 Task: Create a rule from the Recommended list, Task Added to this Project -> add SubTasks in the project ArmourVault with SubTasks Gather and Analyse Requirements , Design and Implement Solution , System Test and UAT , Release to Production / Go Live
Action: Mouse moved to (87, 273)
Screenshot: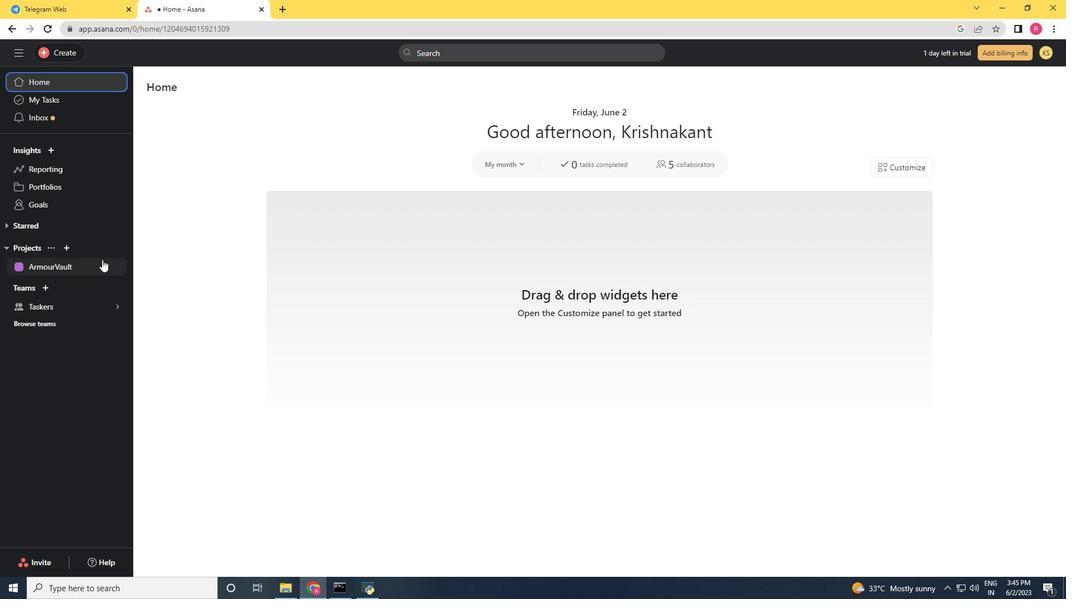 
Action: Mouse pressed left at (87, 273)
Screenshot: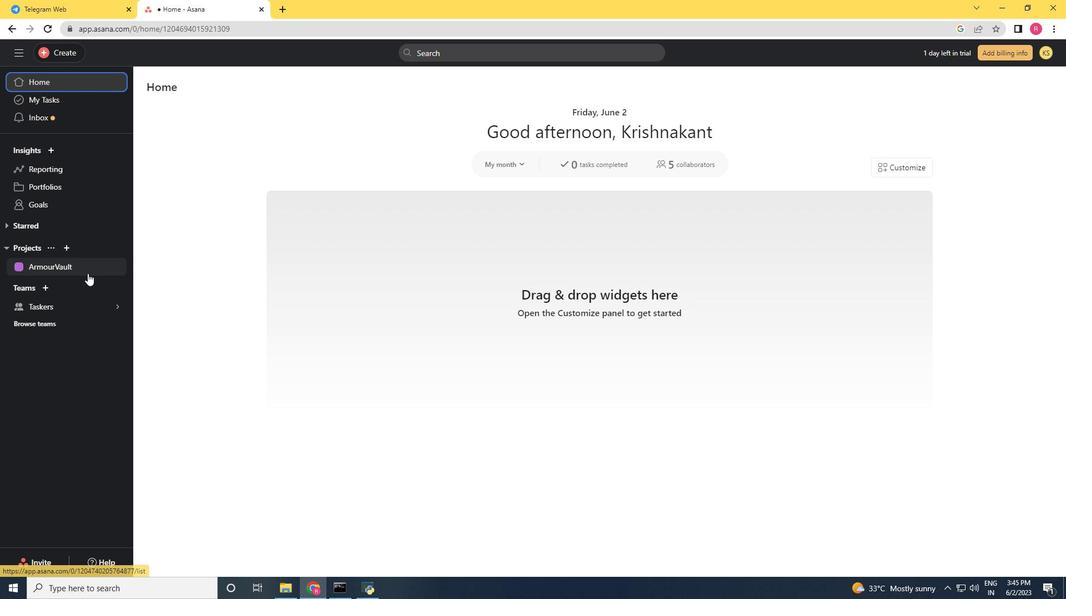 
Action: Mouse moved to (1039, 94)
Screenshot: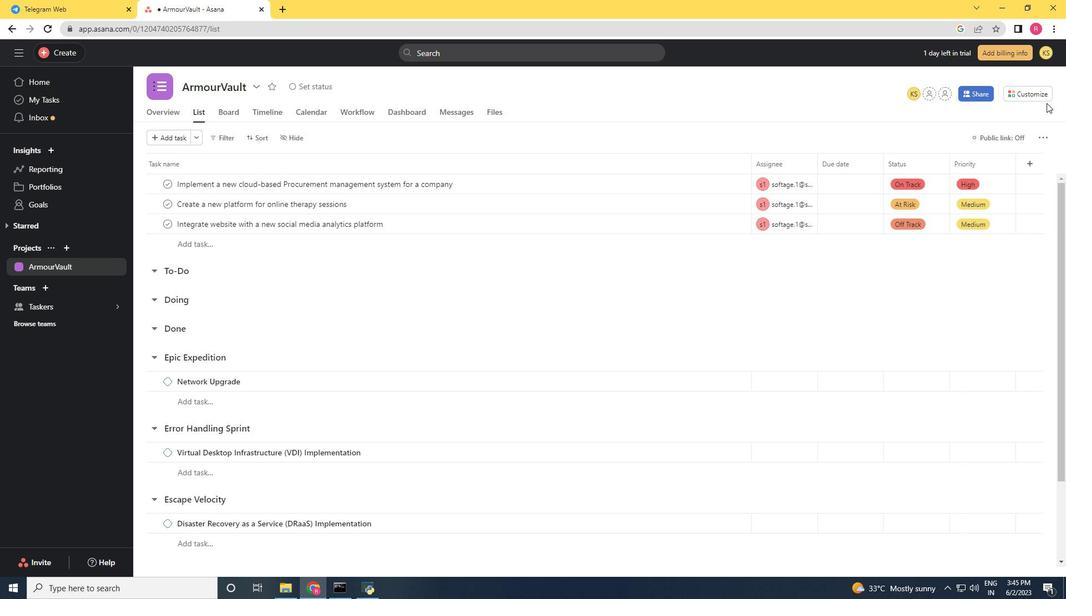 
Action: Mouse pressed left at (1039, 94)
Screenshot: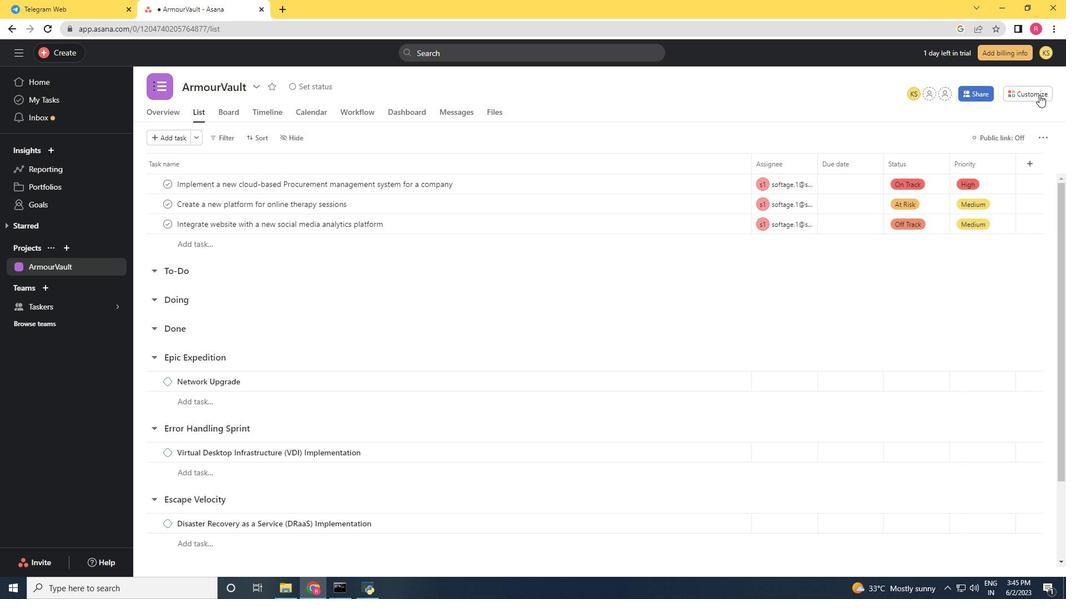 
Action: Mouse moved to (834, 242)
Screenshot: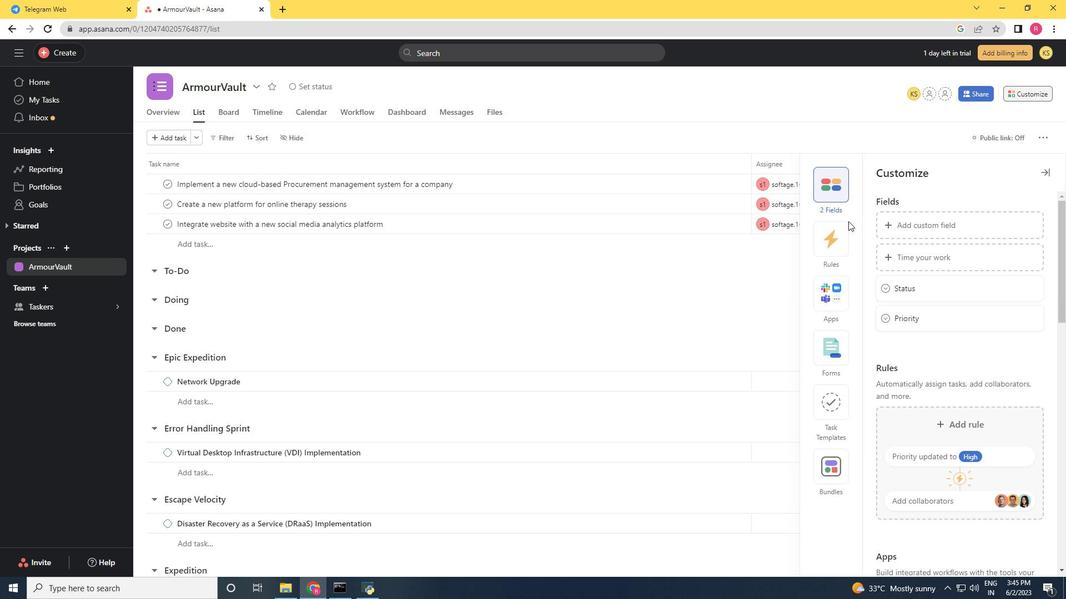 
Action: Mouse pressed left at (834, 242)
Screenshot: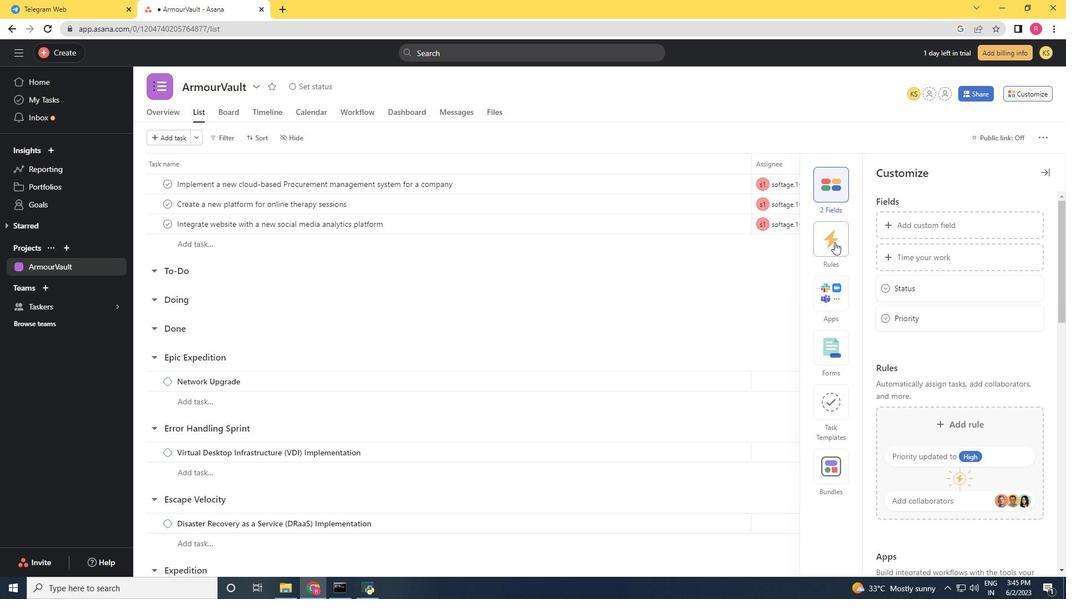 
Action: Mouse moved to (934, 262)
Screenshot: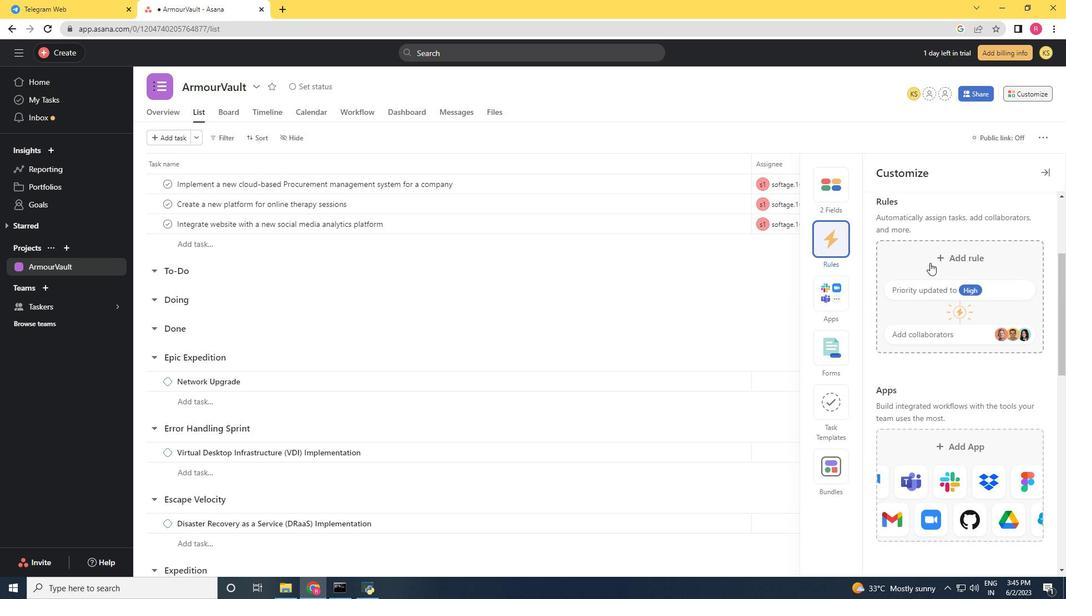 
Action: Mouse pressed left at (934, 262)
Screenshot: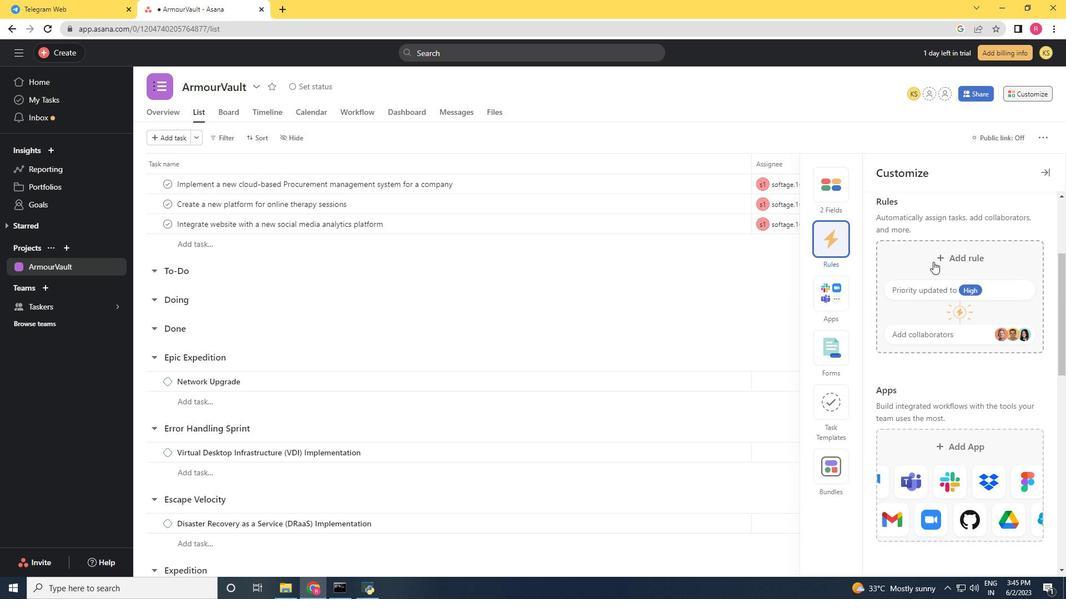 
Action: Mouse moved to (721, 179)
Screenshot: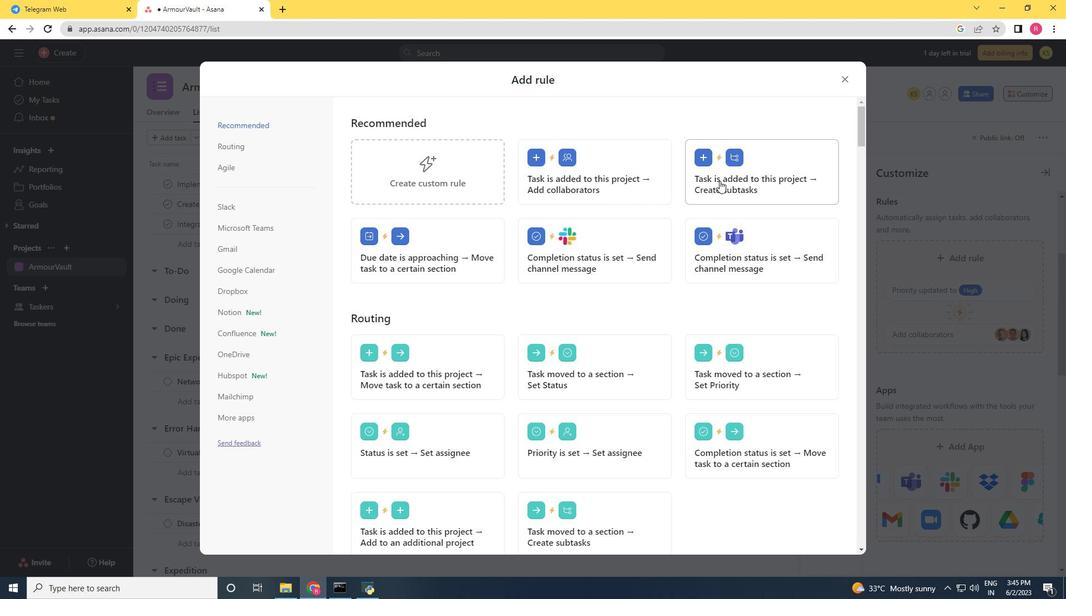 
Action: Mouse pressed left at (721, 179)
Screenshot: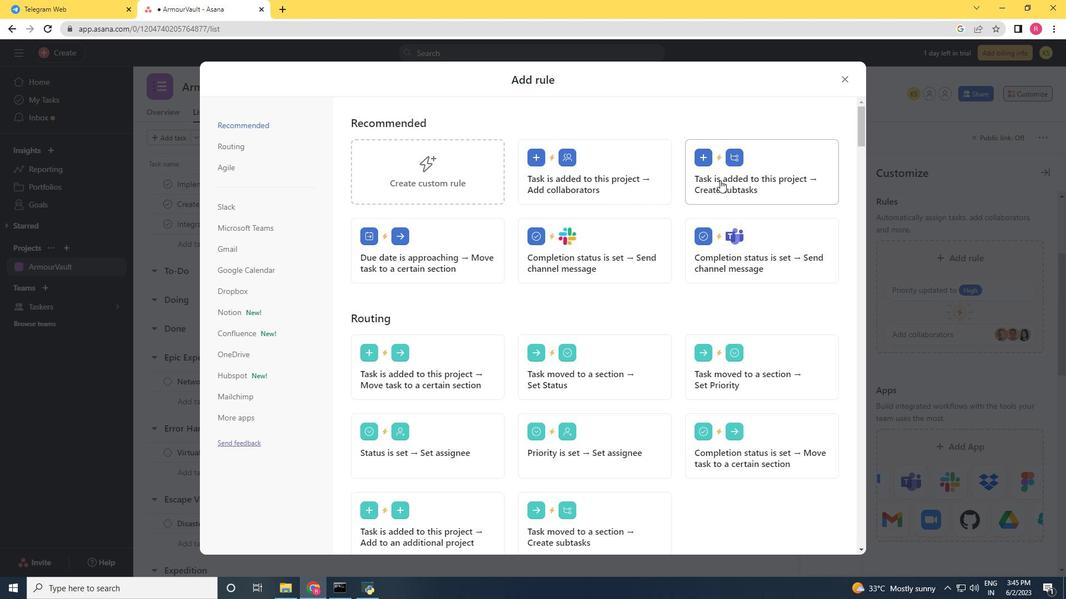
Action: Mouse moved to (719, 182)
Screenshot: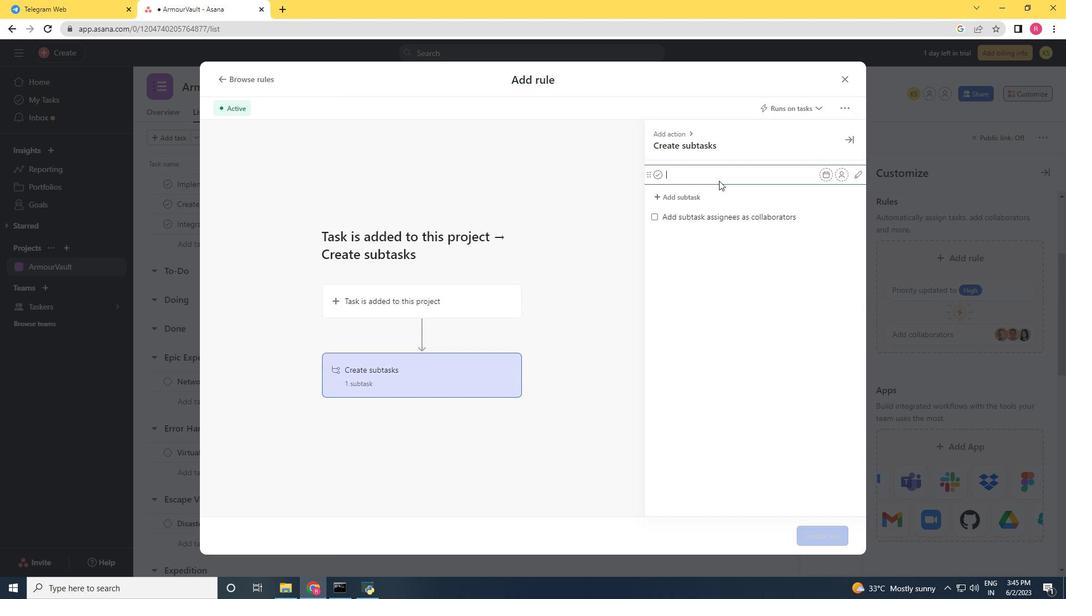 
Action: Key pressed <Key.shift>Gather<Key.space><Key.shift>and<Key.space><Key.shift>Analyse<Key.space><Key.shift><Key.shift>Requirements<Key.space><Key.enter><Key.shift>Design<Key.space>and<Key.space><Key.shift><Key.shift><Key.shift><Key.shift><Key.shift><Key.shift><Key.shift><Key.shift><Key.shift><Key.shift><Key.shift><Key.shift><Key.shift><Key.shift><Key.shift><Key.shift><Key.shift><Key.shift><Key.shift><Key.shift><Key.shift><Key.shift>Implement<Key.space><Key.shift><Key.shift>Solution<Key.space><Key.enter><Key.shift>System<Key.space><Key.shift>Test<Key.space>and<Key.space><Key.shift>UAT<Key.enter><Key.shift><Key.shift><Key.shift><Key.shift><Key.shift><Key.shift>Release<Key.space>to<Key.space><Key.shift>Production<Key.space>/<Key.space><Key.shift>D<Key.backspace><Key.shift><Key.shift><Key.shift><Key.shift><Key.shift><Key.shift><Key.shift><Key.shift><Key.shift><Key.shift><Key.shift><Key.shift><Key.shift><Key.shift>Go<Key.space><Key.shift>Live
Screenshot: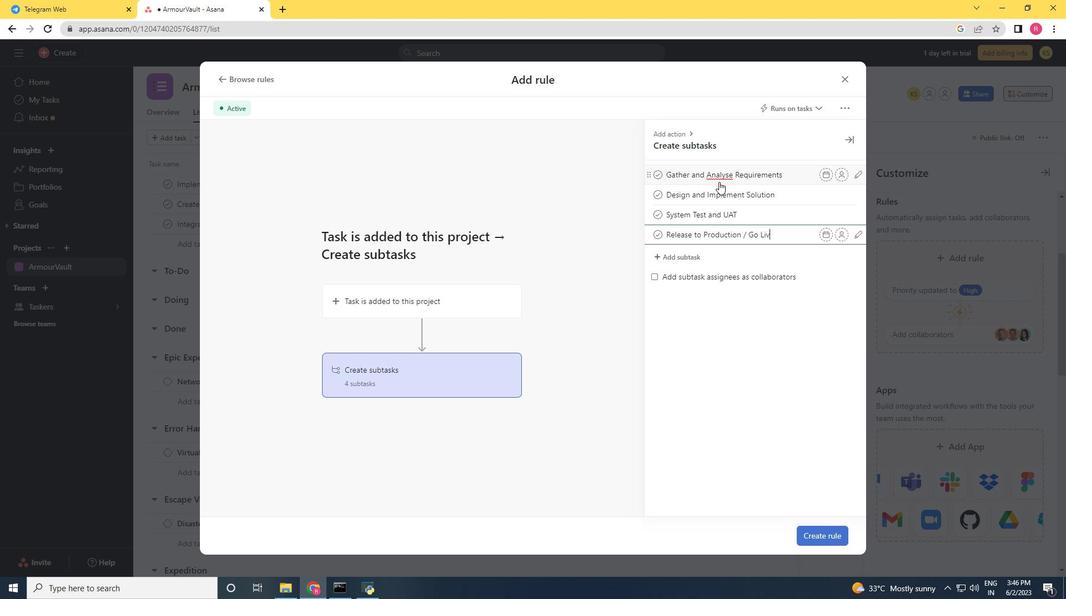 
Action: Mouse moved to (823, 529)
Screenshot: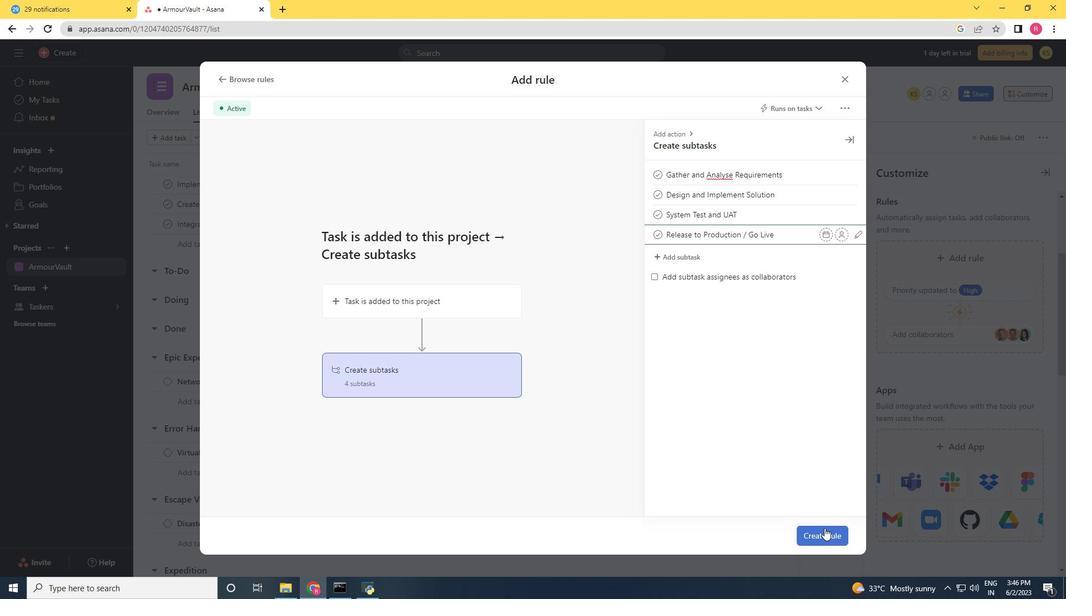 
Action: Mouse pressed left at (823, 529)
Screenshot: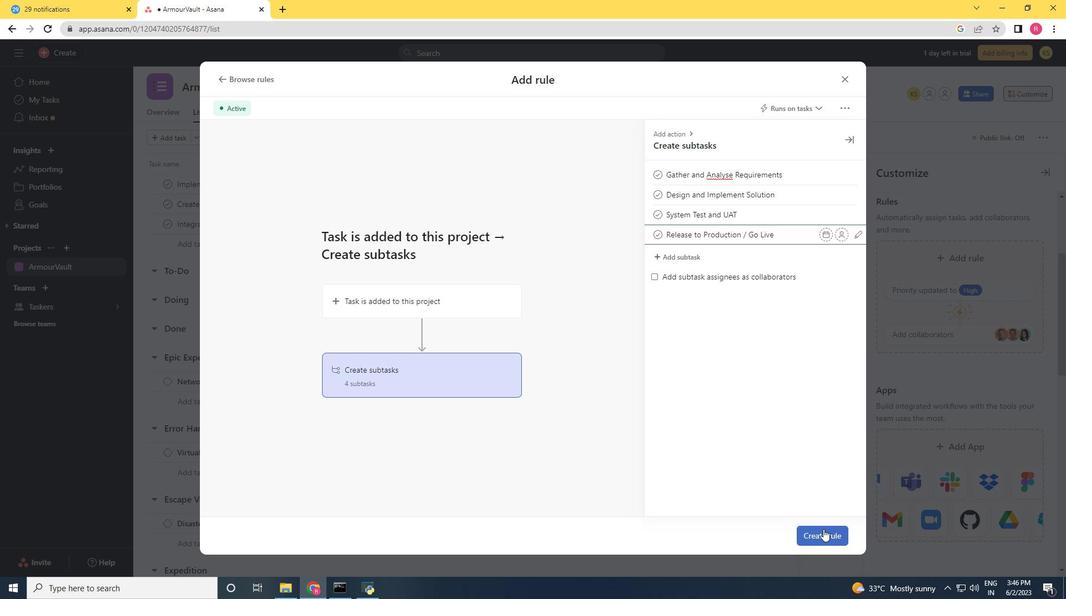 
